 Task: Add Barlean's Flax Oil to the cart.
Action: Mouse moved to (315, 154)
Screenshot: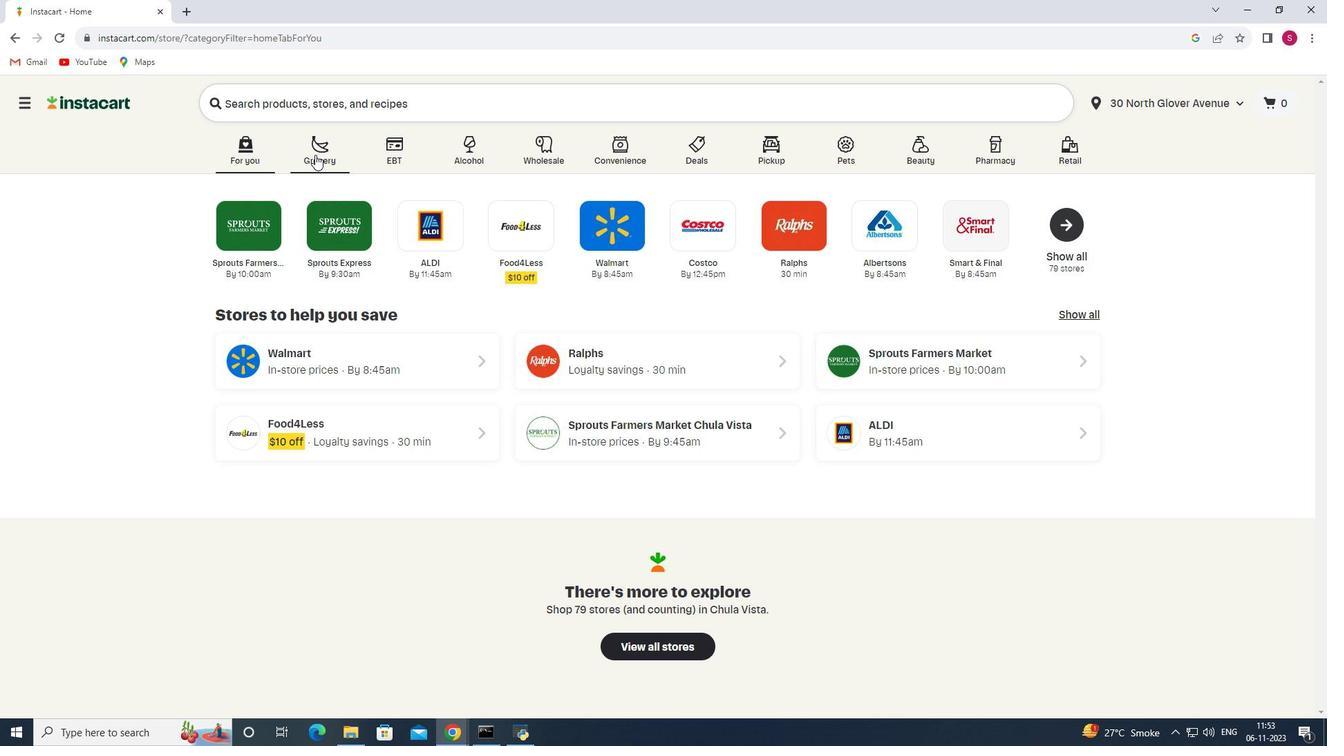 
Action: Mouse pressed left at (315, 154)
Screenshot: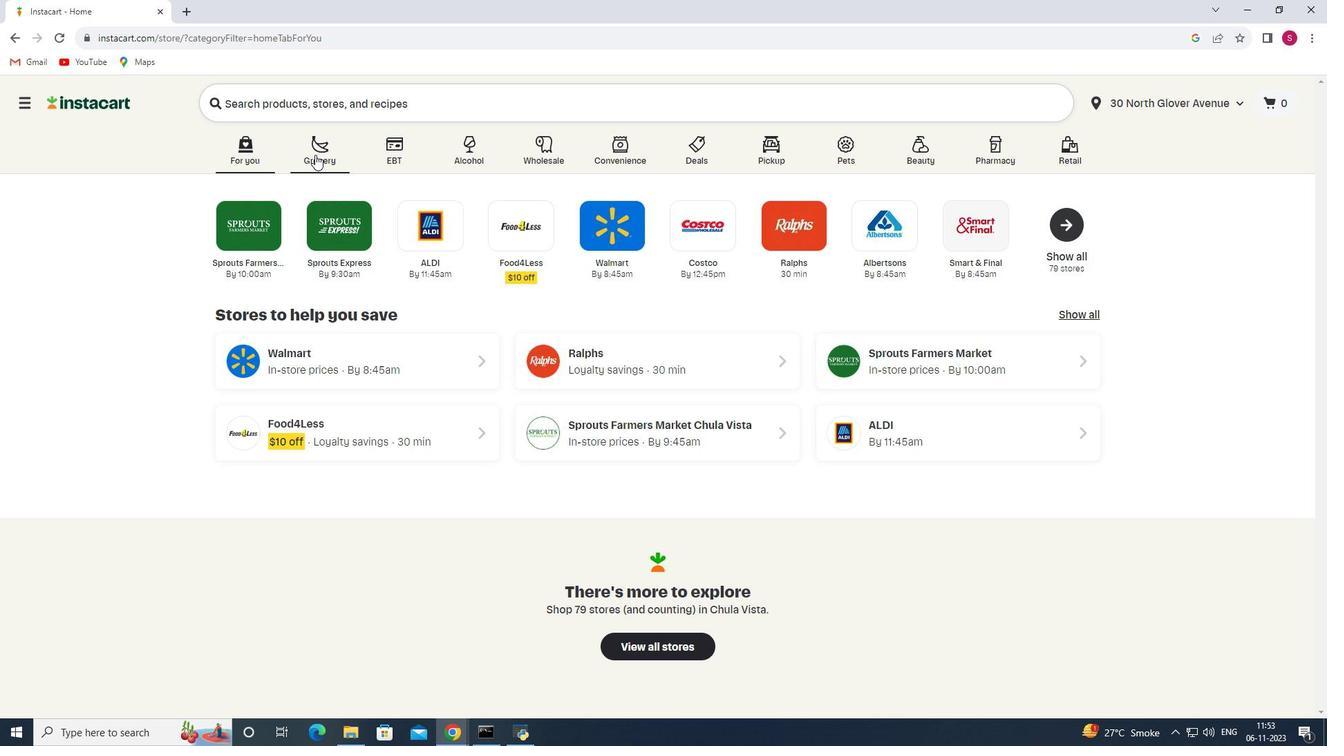 
Action: Mouse moved to (299, 384)
Screenshot: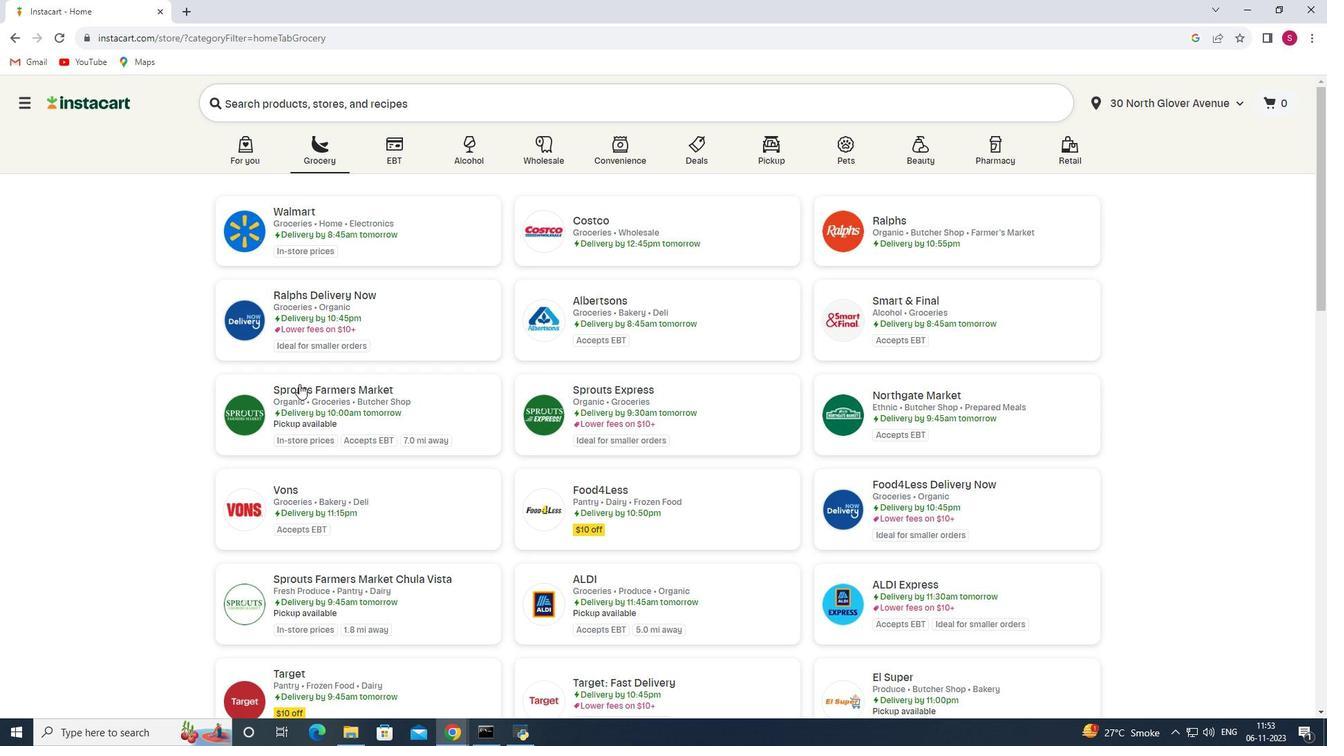 
Action: Mouse pressed left at (299, 384)
Screenshot: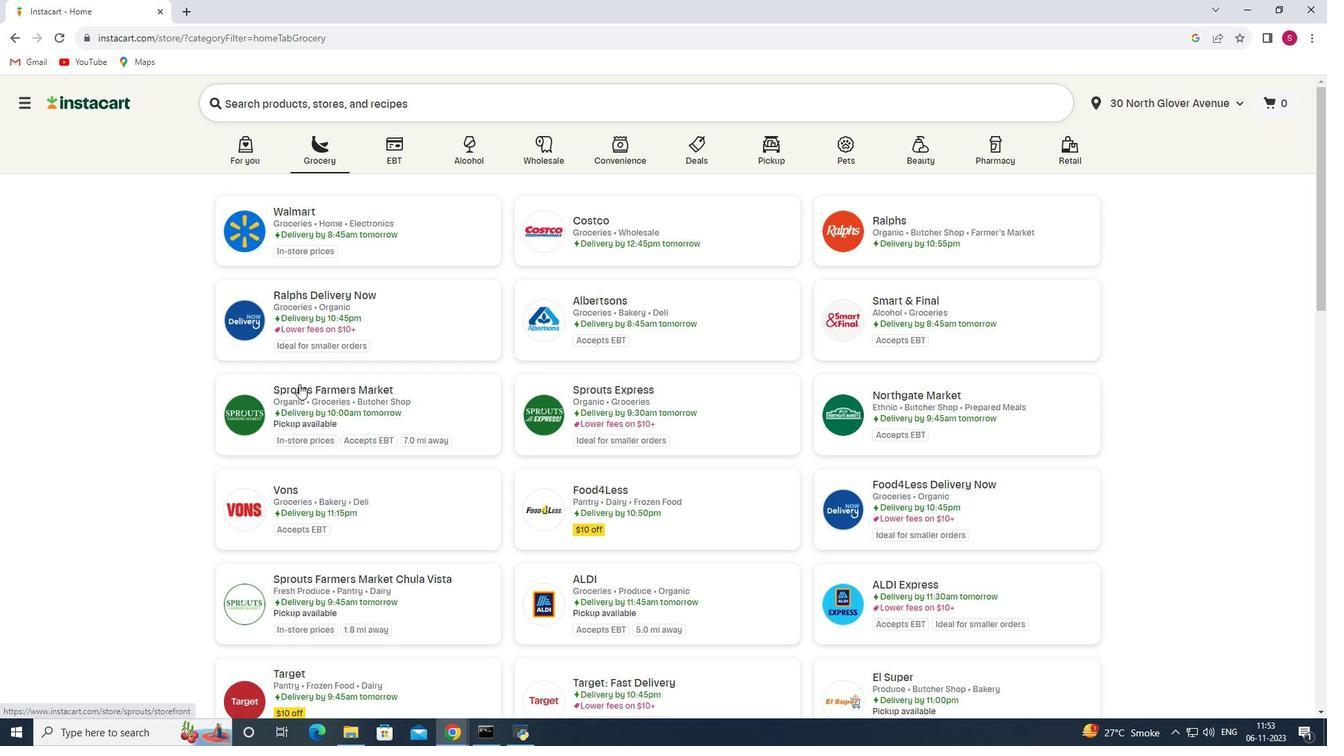 
Action: Mouse moved to (90, 497)
Screenshot: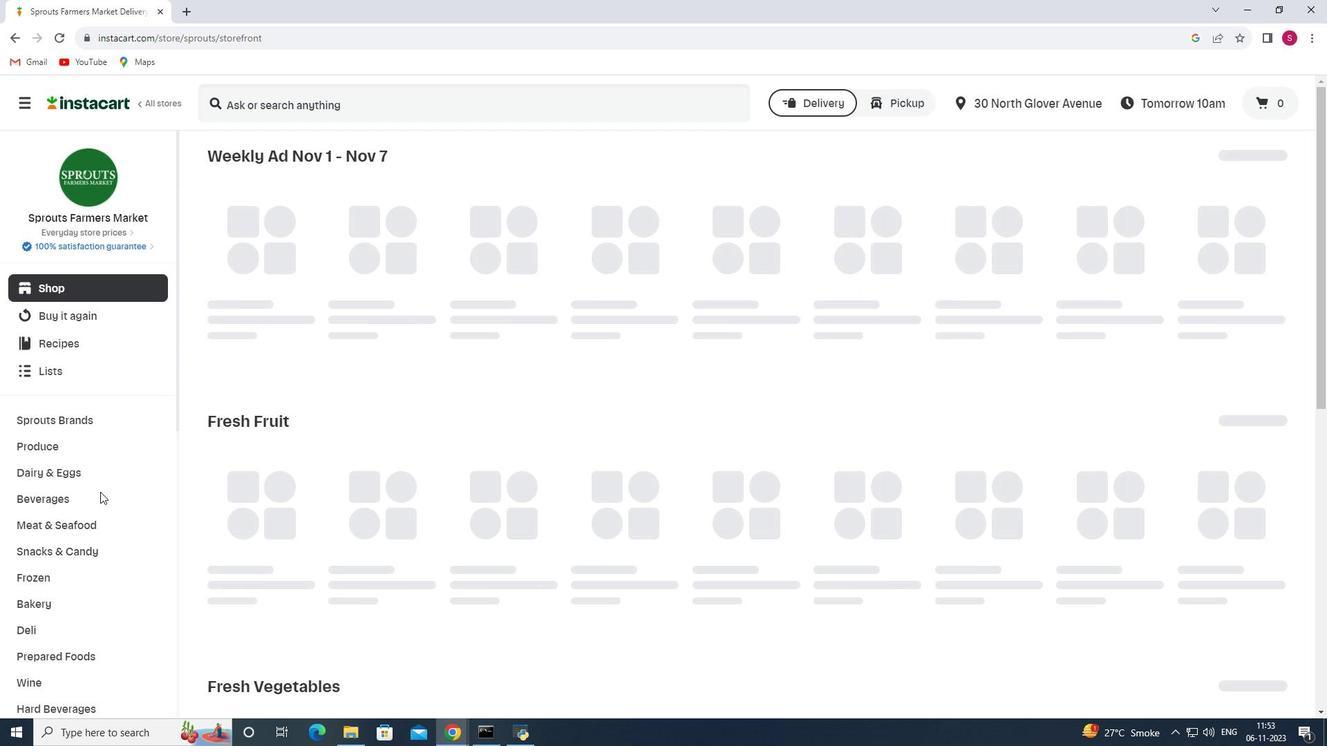 
Action: Mouse scrolled (90, 496) with delta (0, 0)
Screenshot: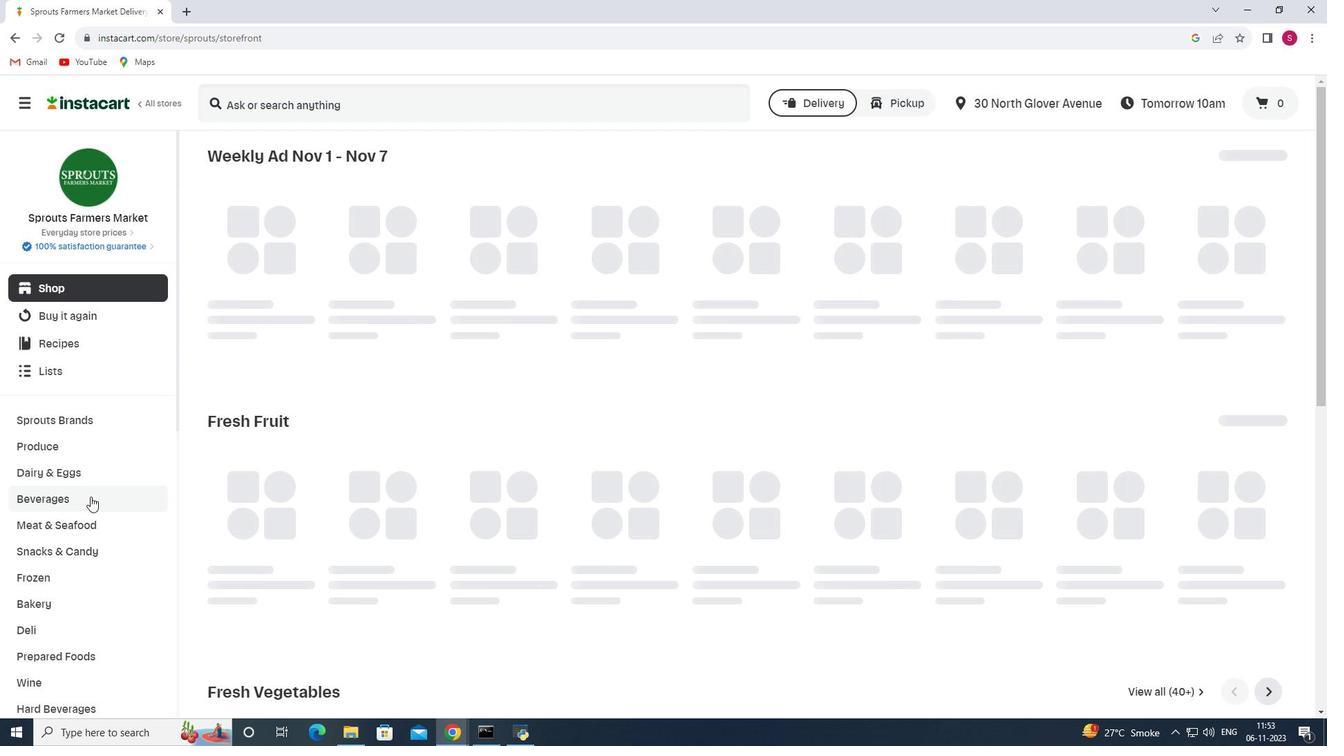 
Action: Mouse moved to (89, 497)
Screenshot: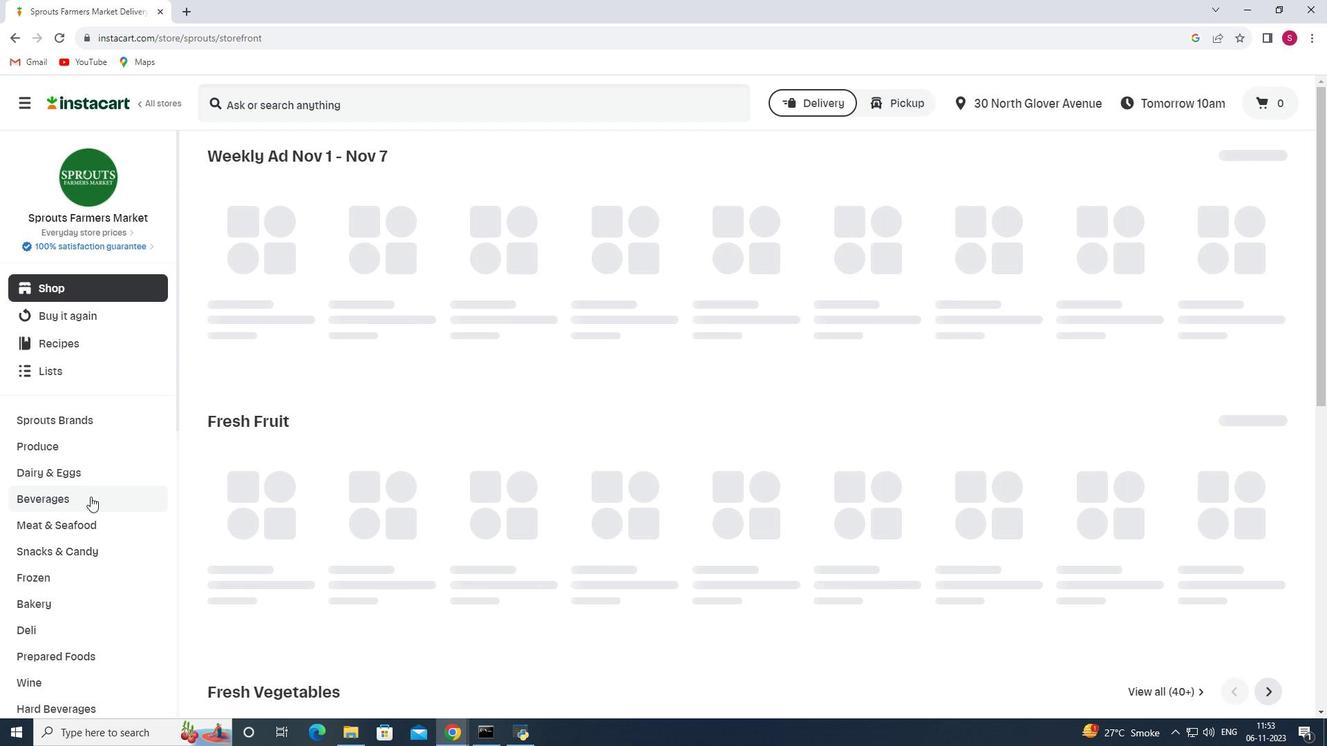 
Action: Mouse scrolled (89, 497) with delta (0, 0)
Screenshot: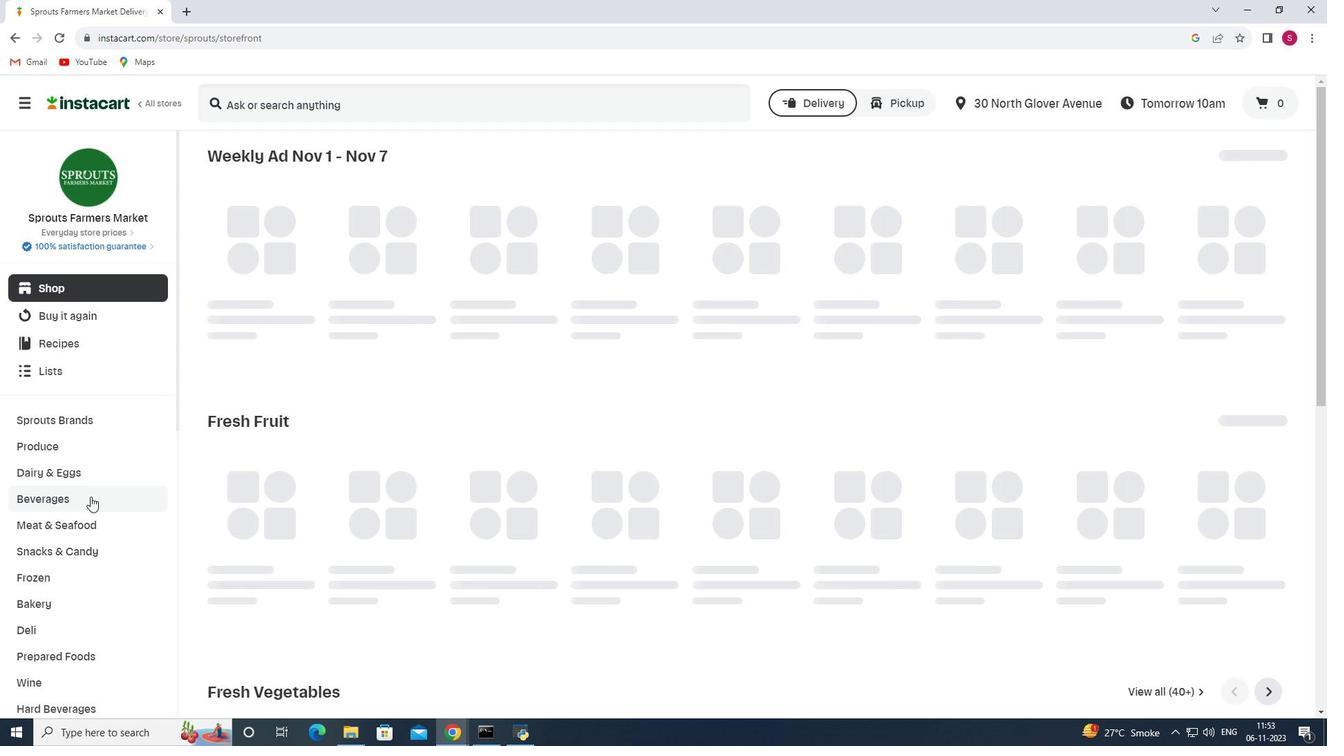 
Action: Mouse scrolled (89, 497) with delta (0, 0)
Screenshot: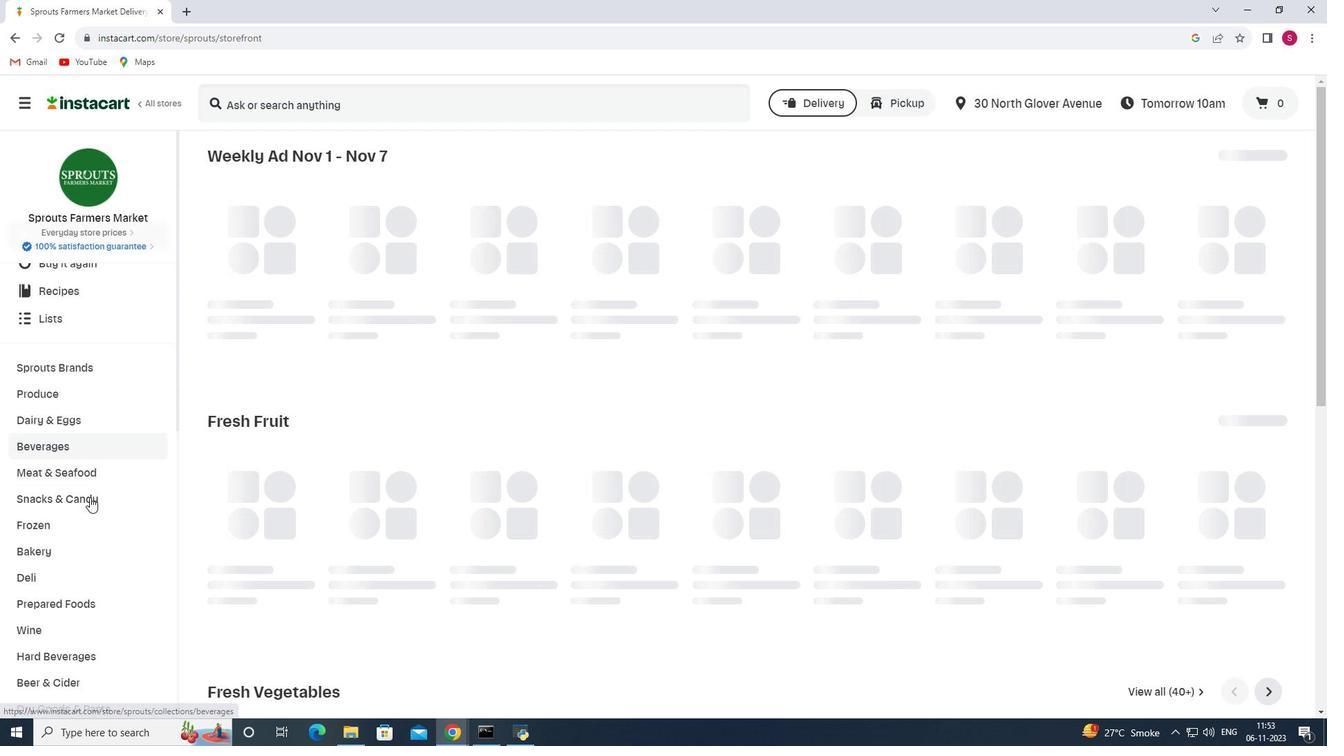
Action: Mouse moved to (70, 531)
Screenshot: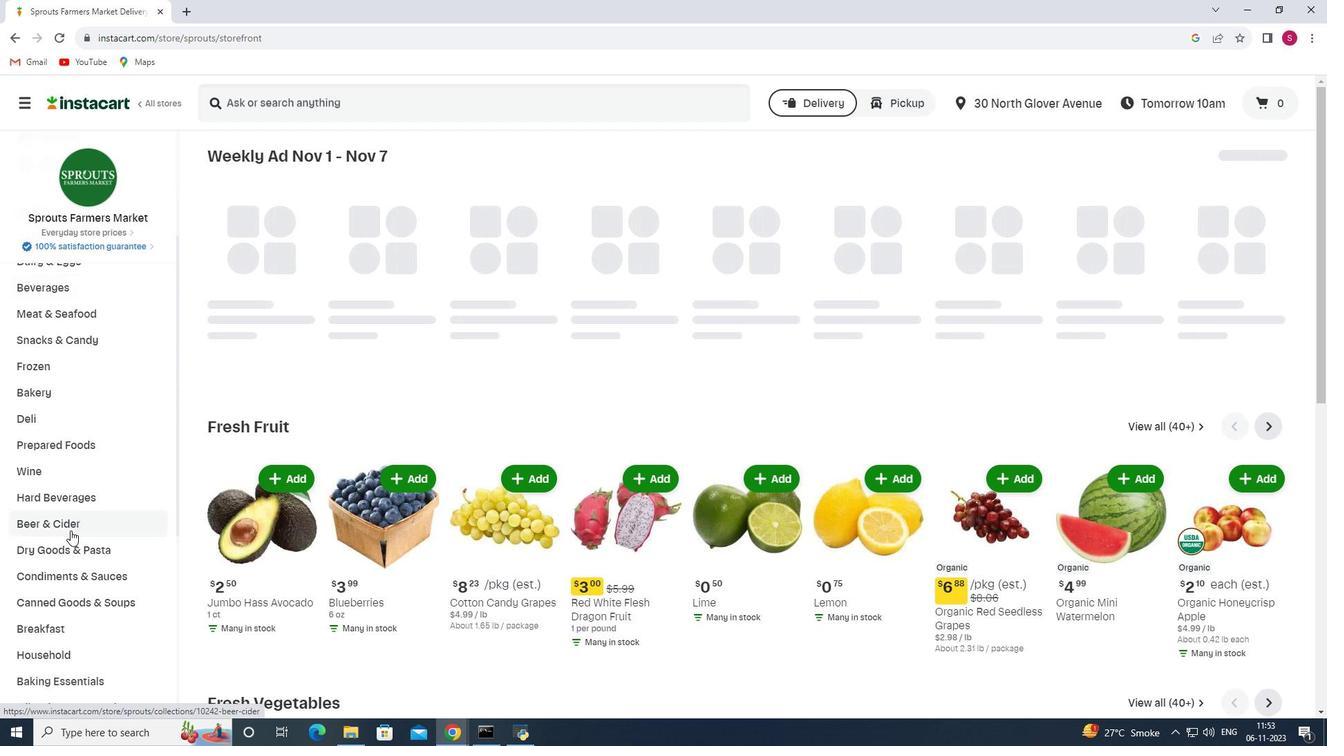 
Action: Mouse scrolled (70, 530) with delta (0, 0)
Screenshot: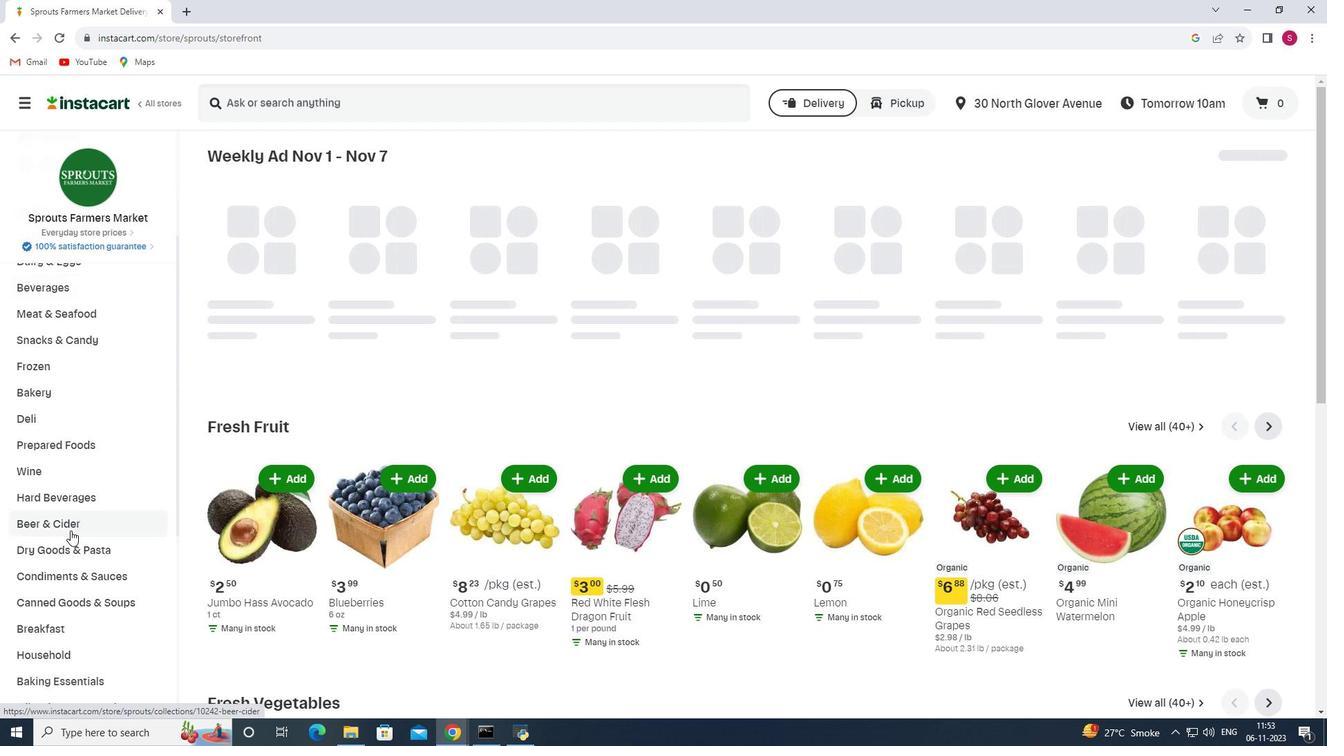 
Action: Mouse scrolled (70, 530) with delta (0, 0)
Screenshot: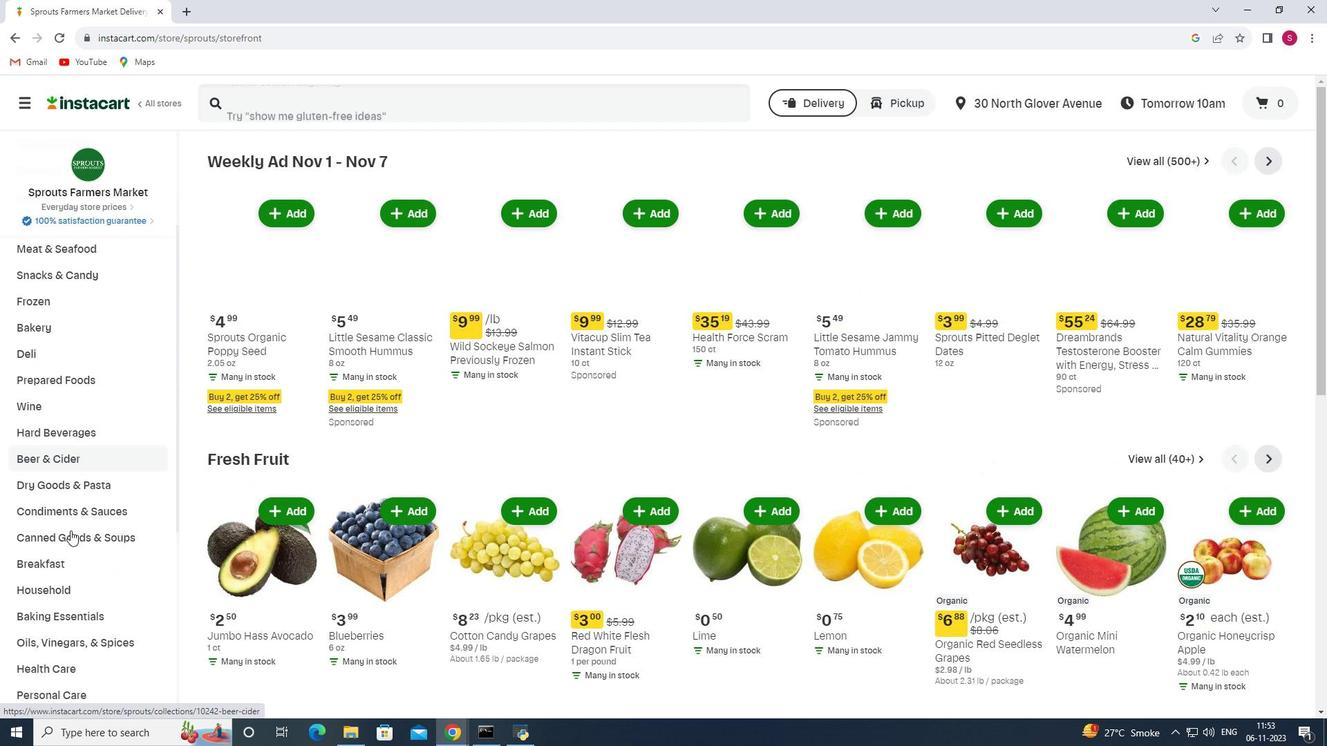 
Action: Mouse scrolled (70, 530) with delta (0, 0)
Screenshot: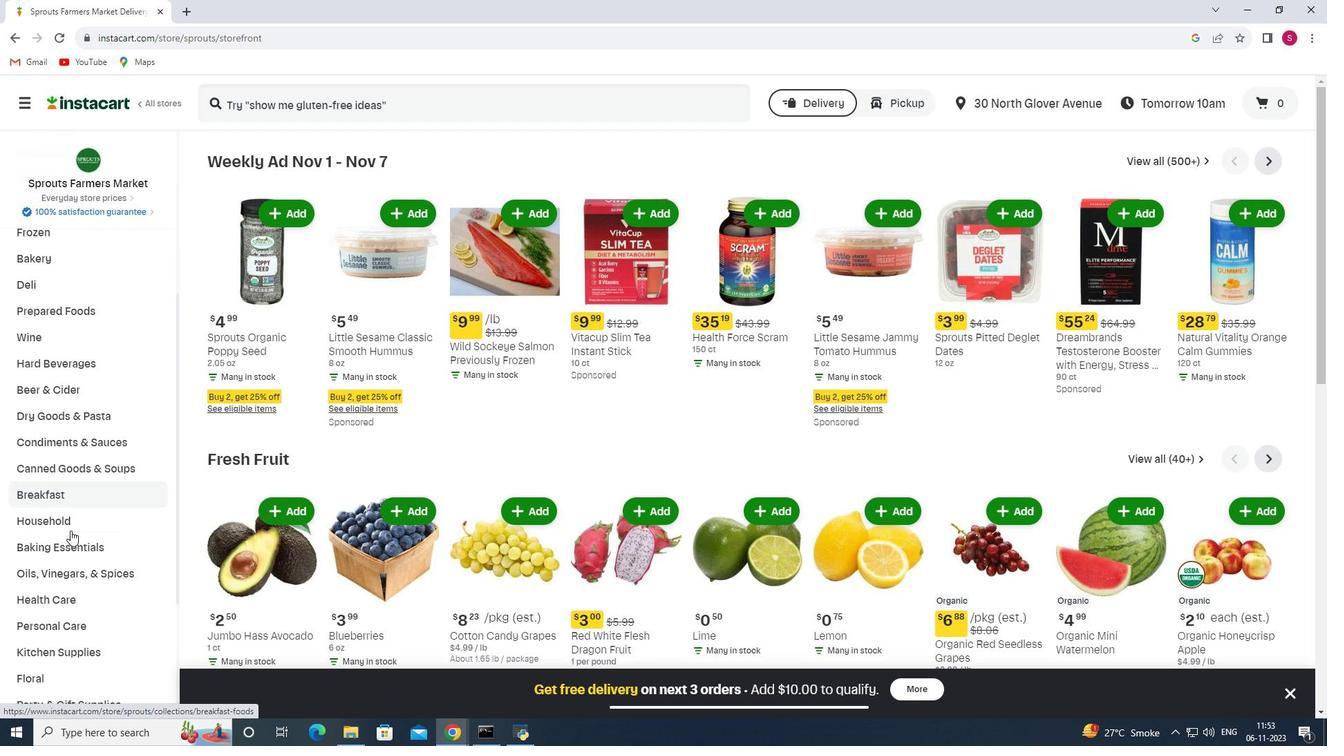 
Action: Mouse moved to (72, 532)
Screenshot: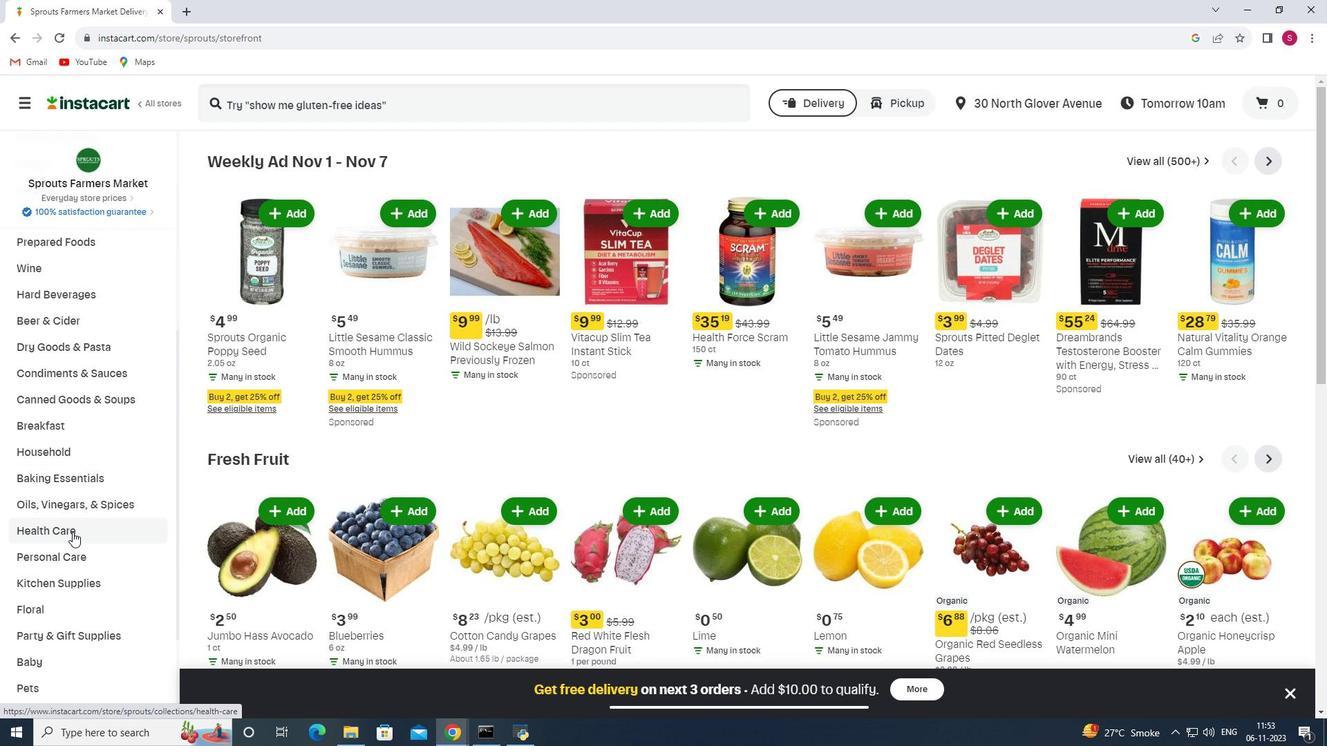 
Action: Mouse pressed left at (72, 532)
Screenshot: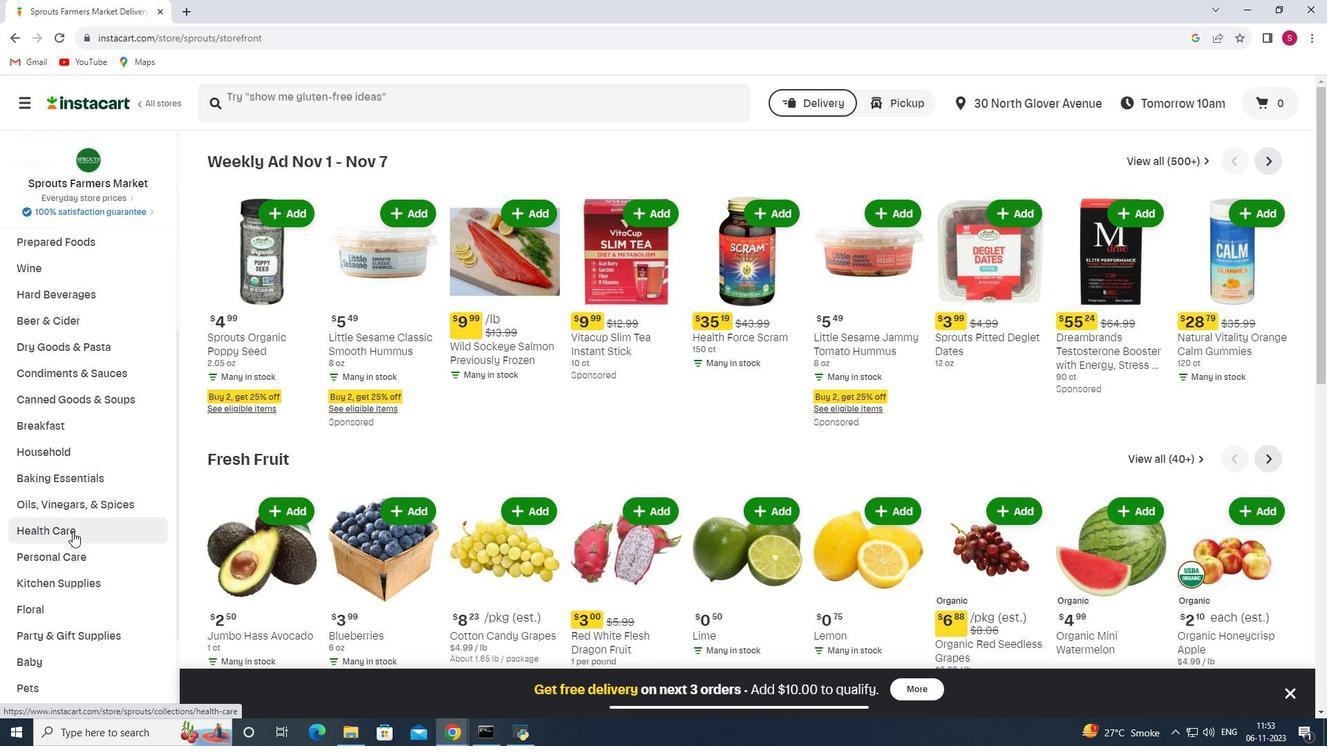 
Action: Mouse moved to (452, 186)
Screenshot: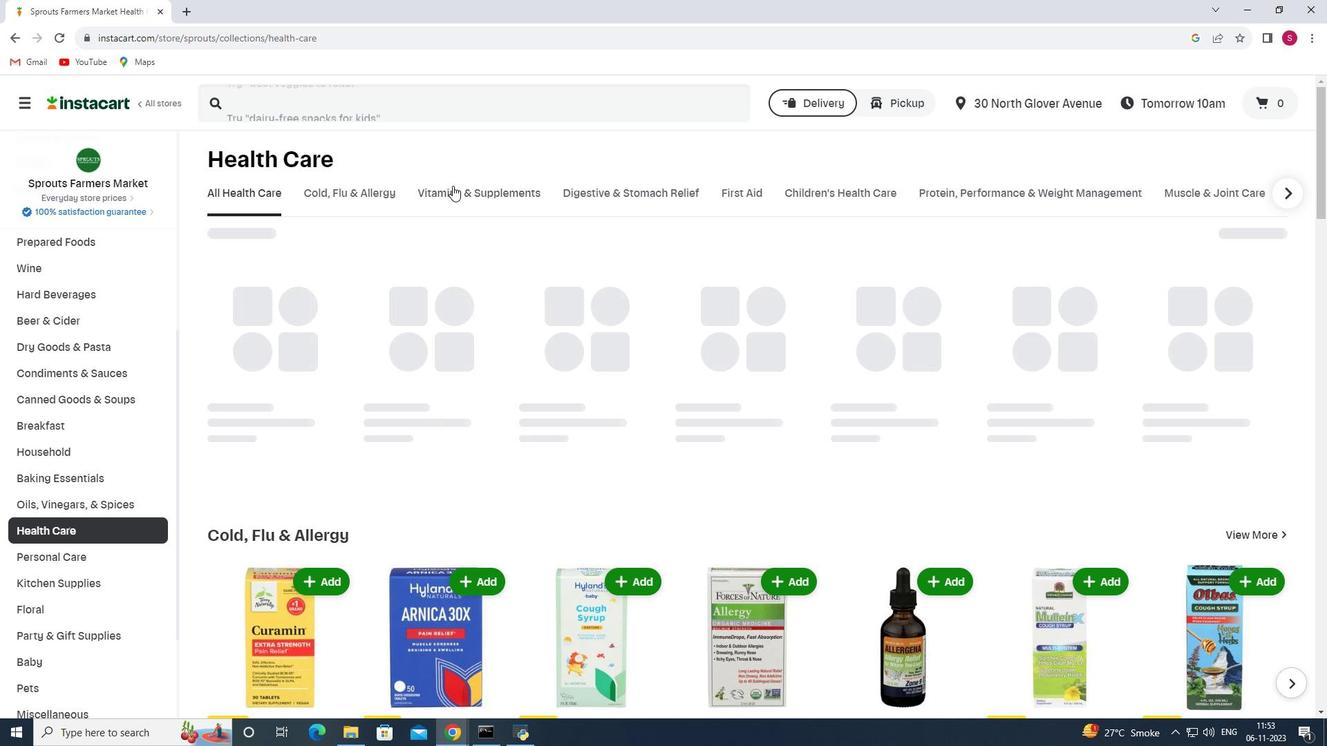 
Action: Mouse pressed left at (452, 186)
Screenshot: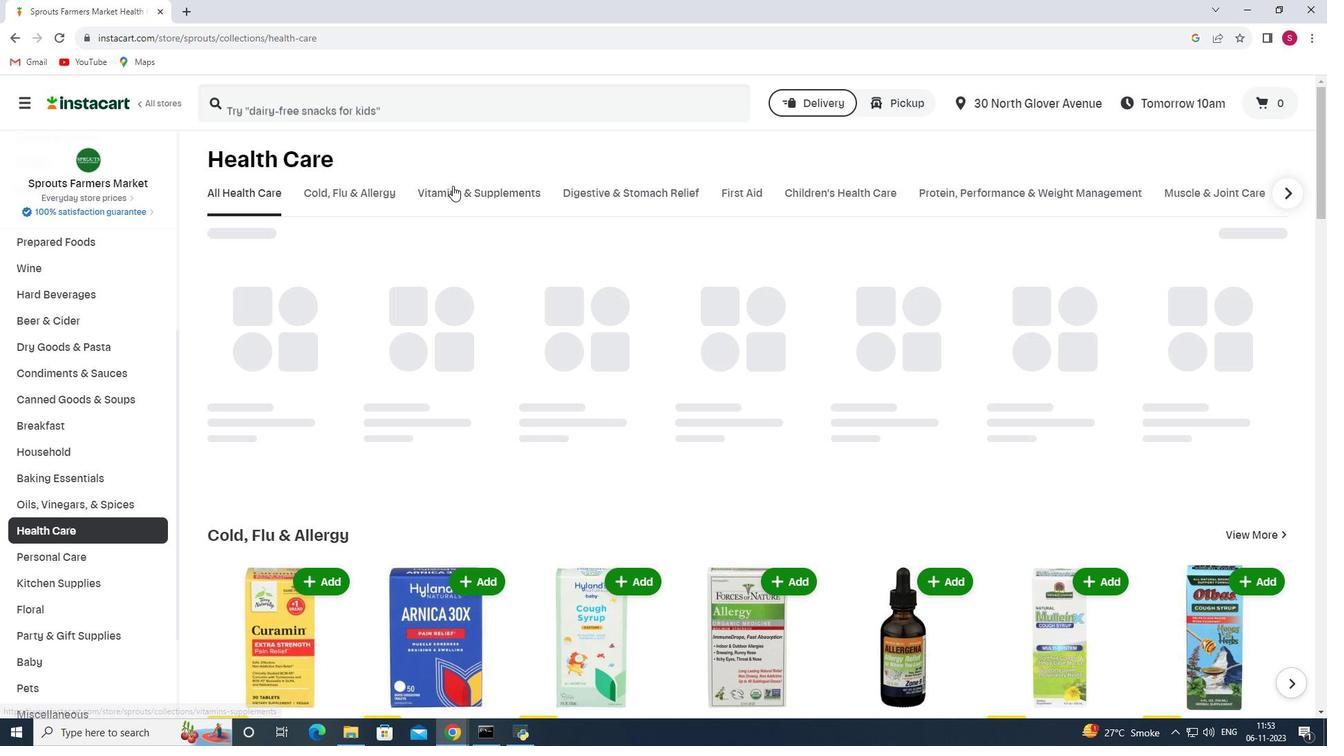 
Action: Mouse moved to (980, 251)
Screenshot: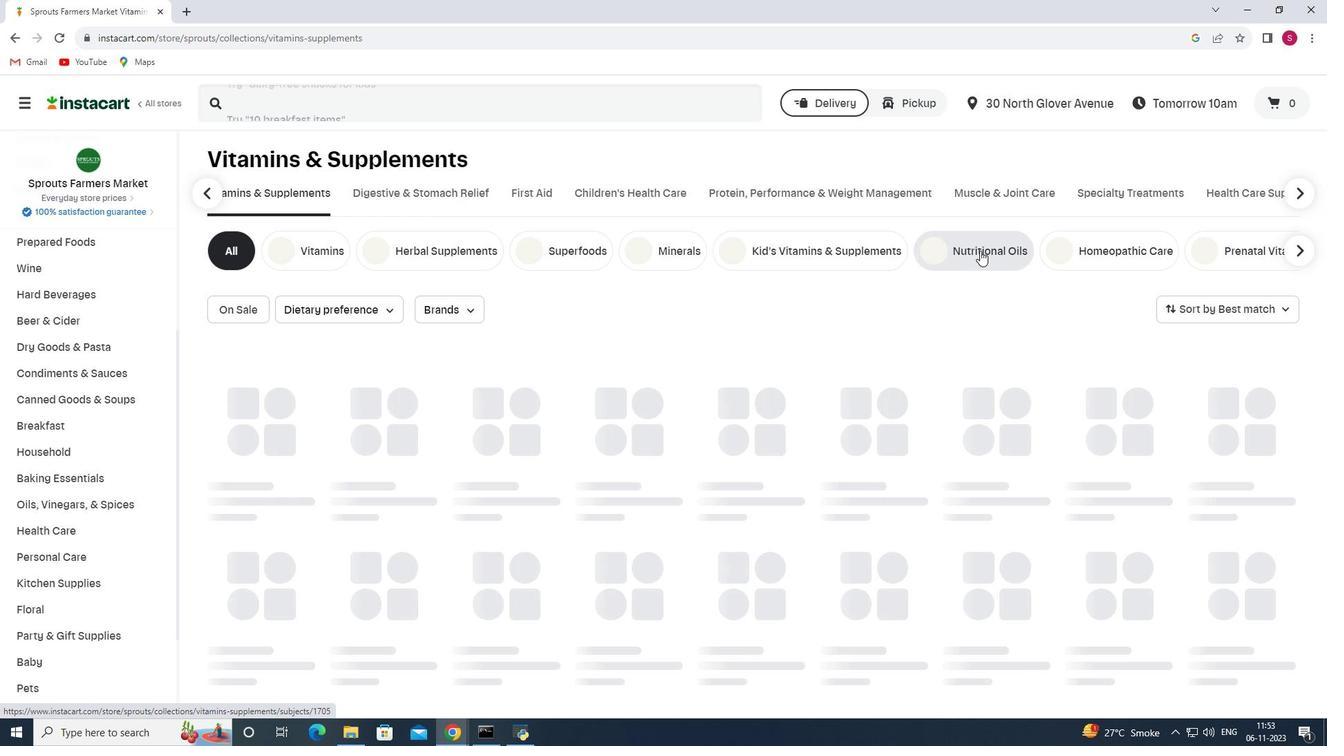 
Action: Mouse pressed left at (980, 251)
Screenshot: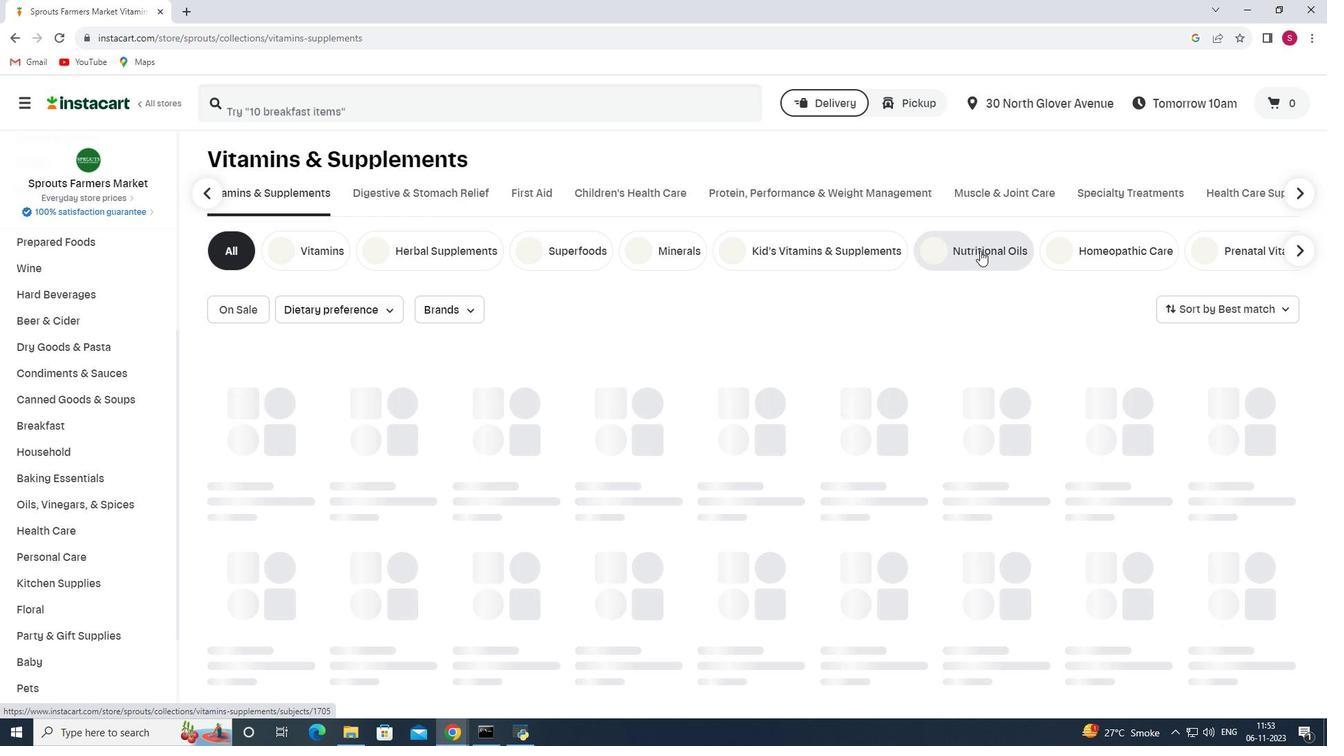 
Action: Mouse moved to (331, 96)
Screenshot: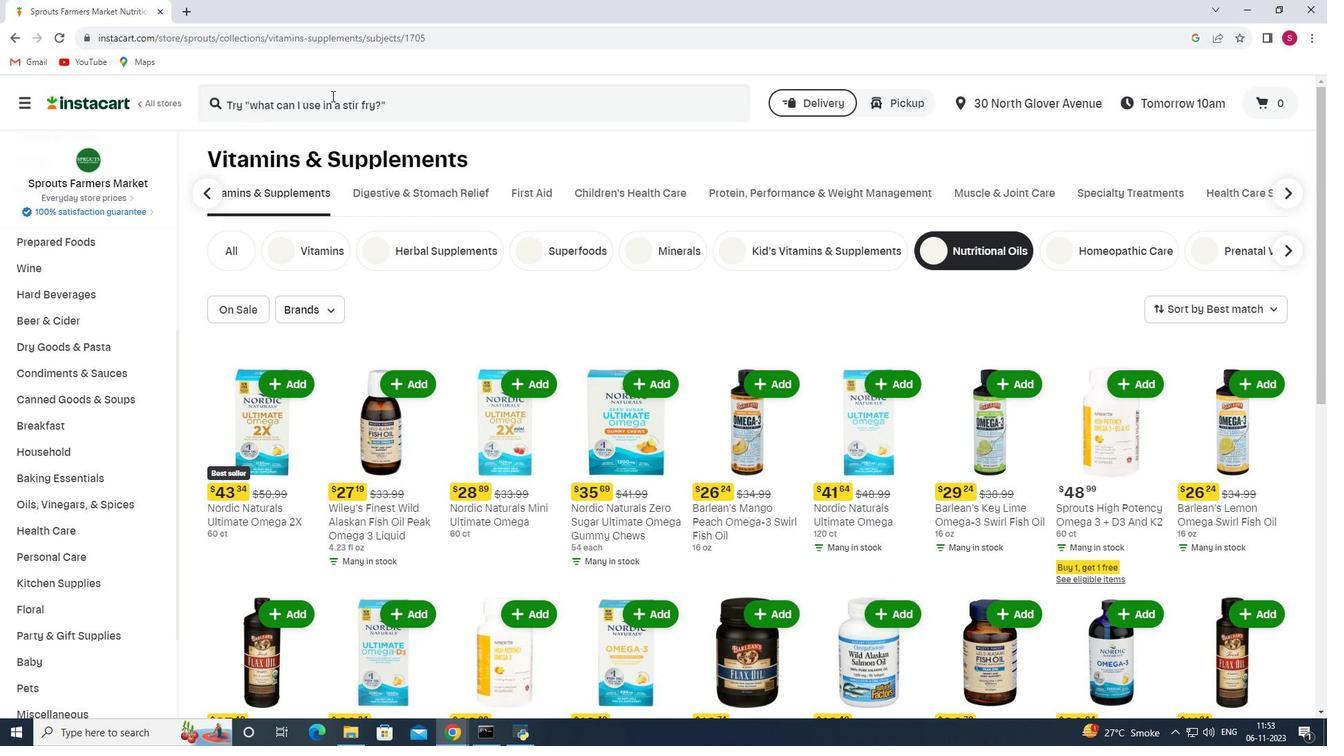 
Action: Mouse pressed left at (331, 96)
Screenshot: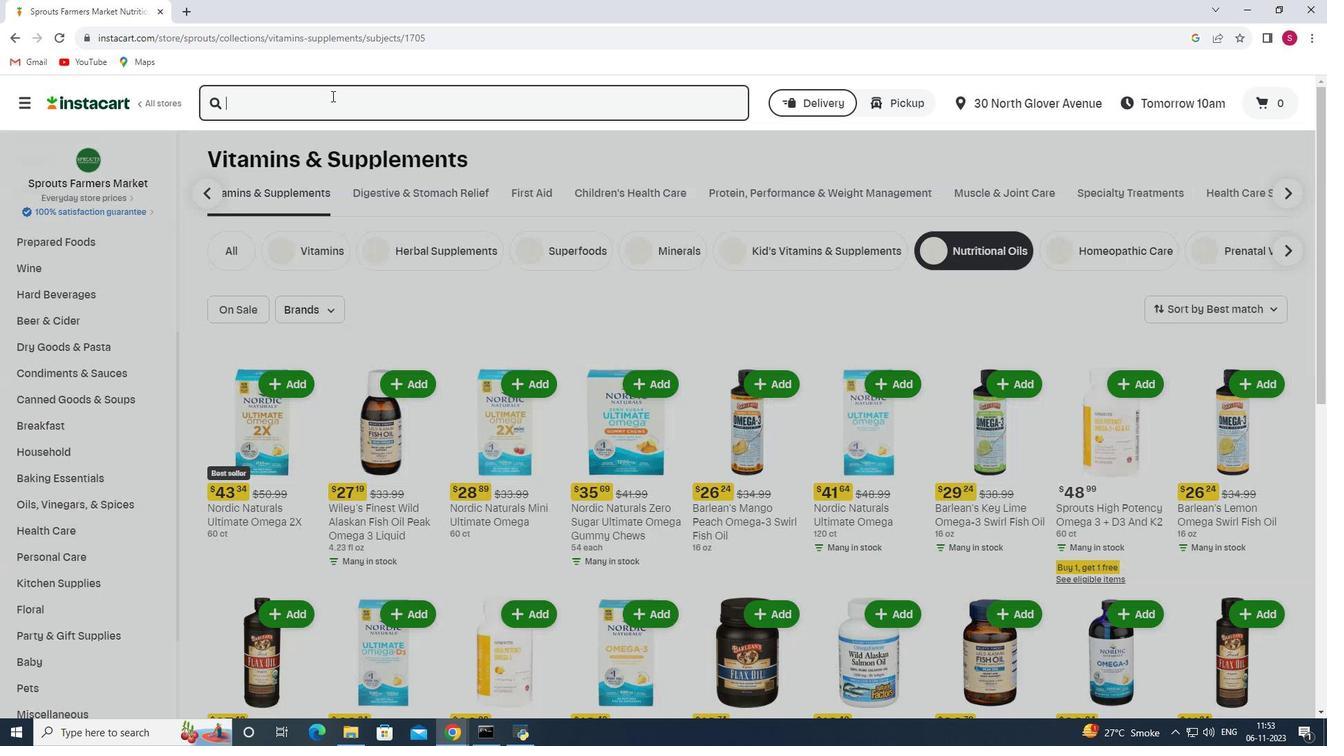 
Action: Key pressed <Key.shift>Barlan's<Key.space>
Screenshot: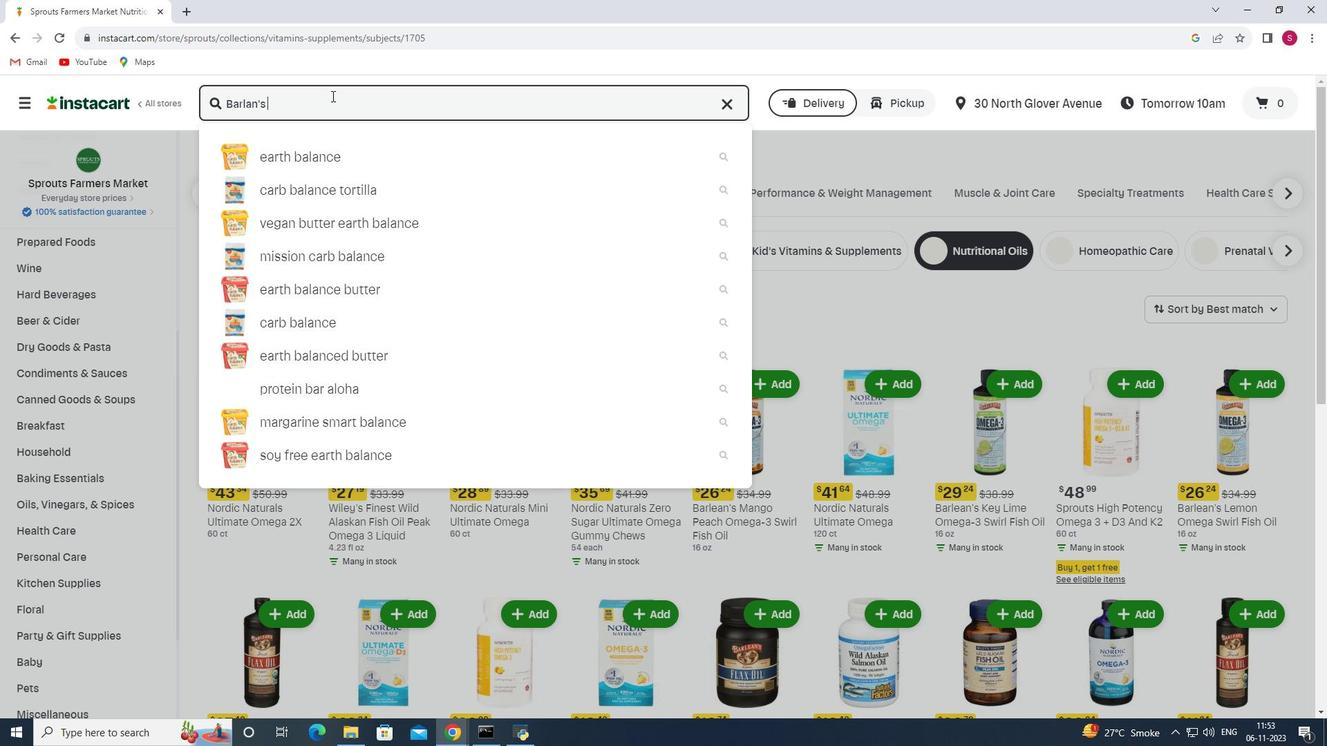 
Action: Mouse moved to (331, 96)
Screenshot: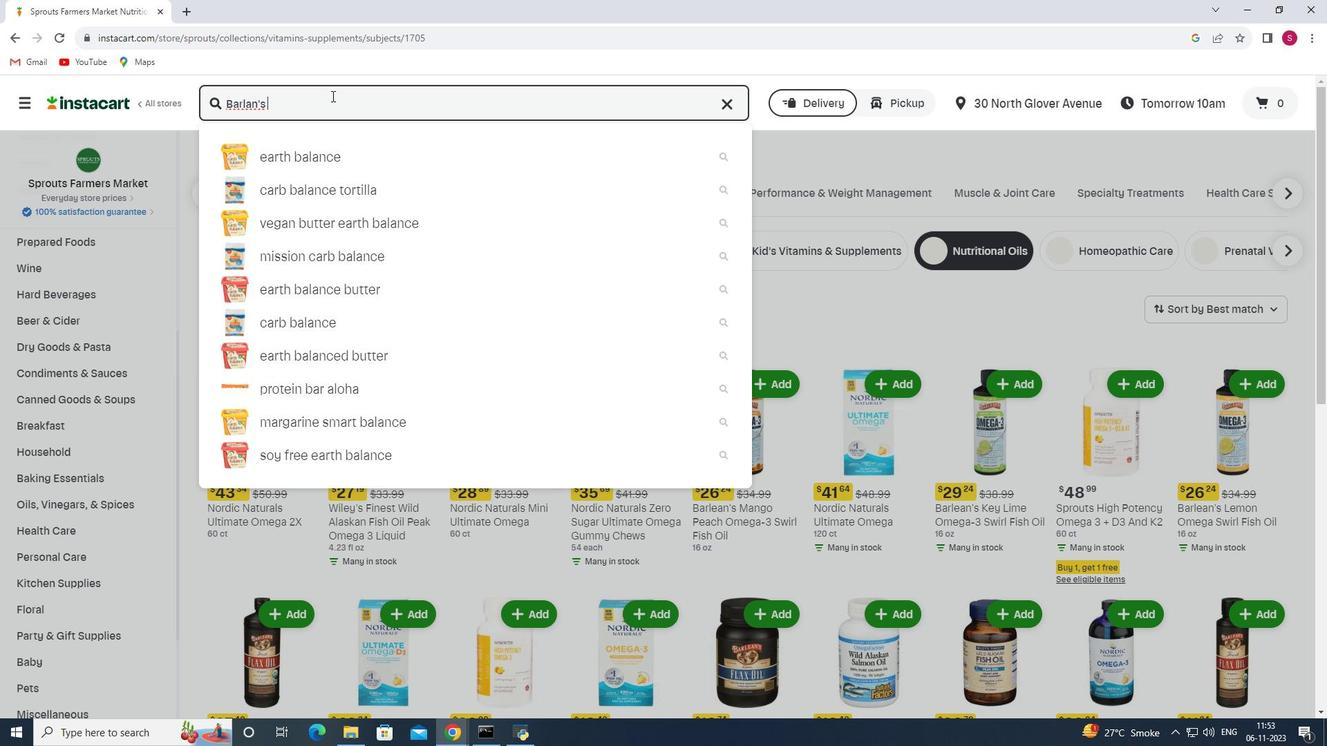 
Action: Key pressed <Key.shift>Flax<Key.space><Key.shift>Oil<Key.enter>
Screenshot: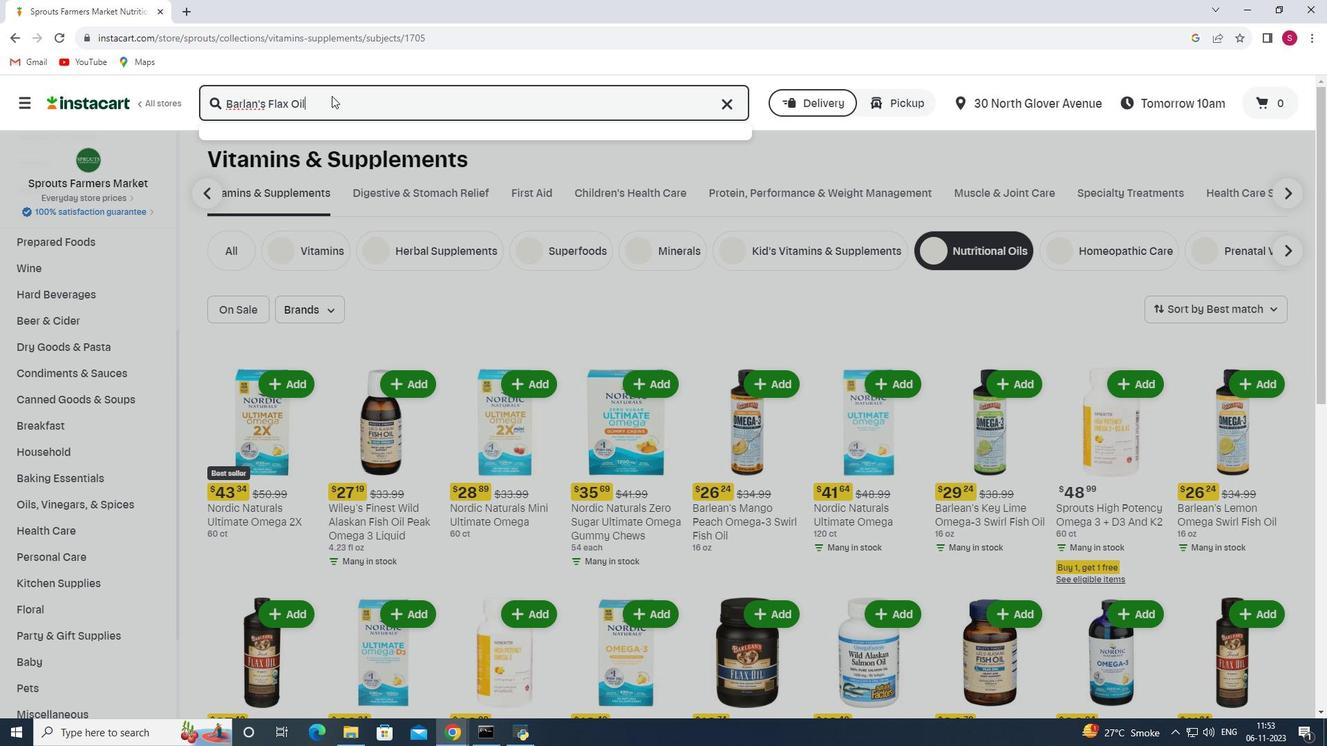 
Action: Mouse moved to (589, 218)
Screenshot: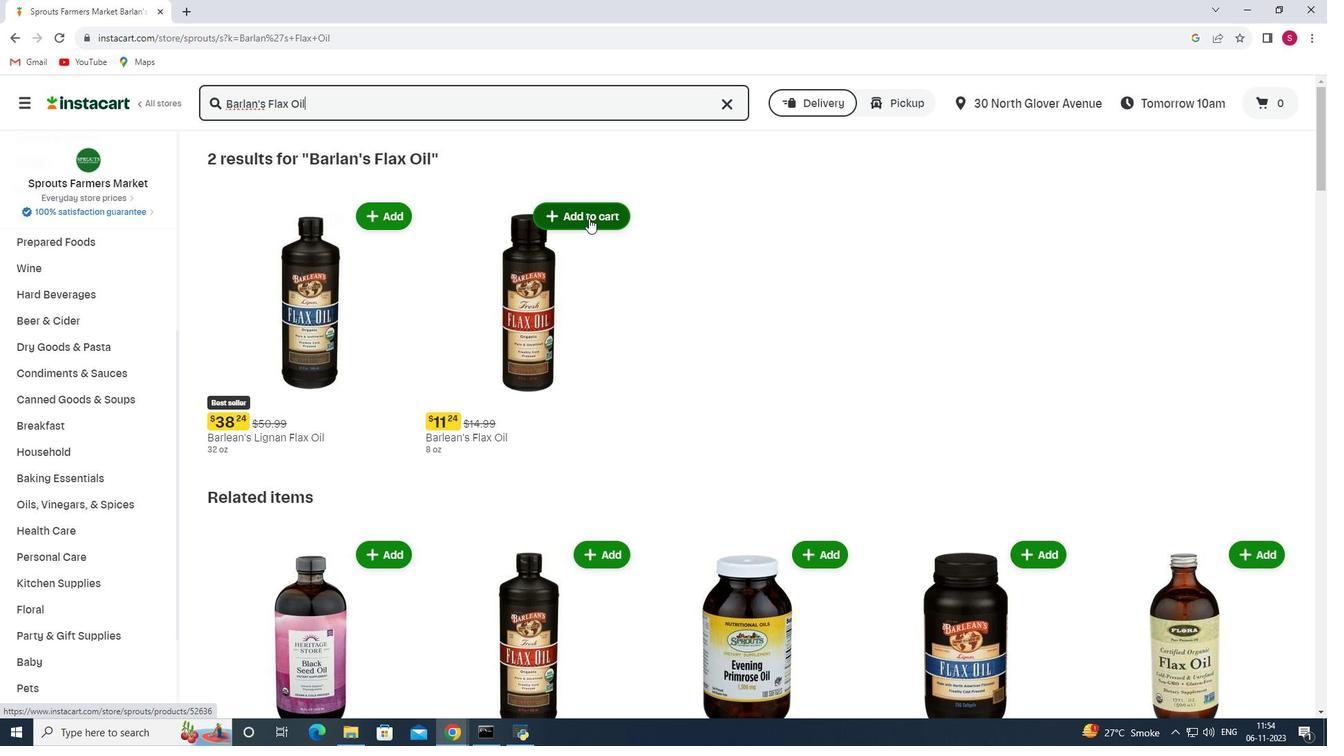 
Action: Mouse pressed left at (589, 218)
Screenshot: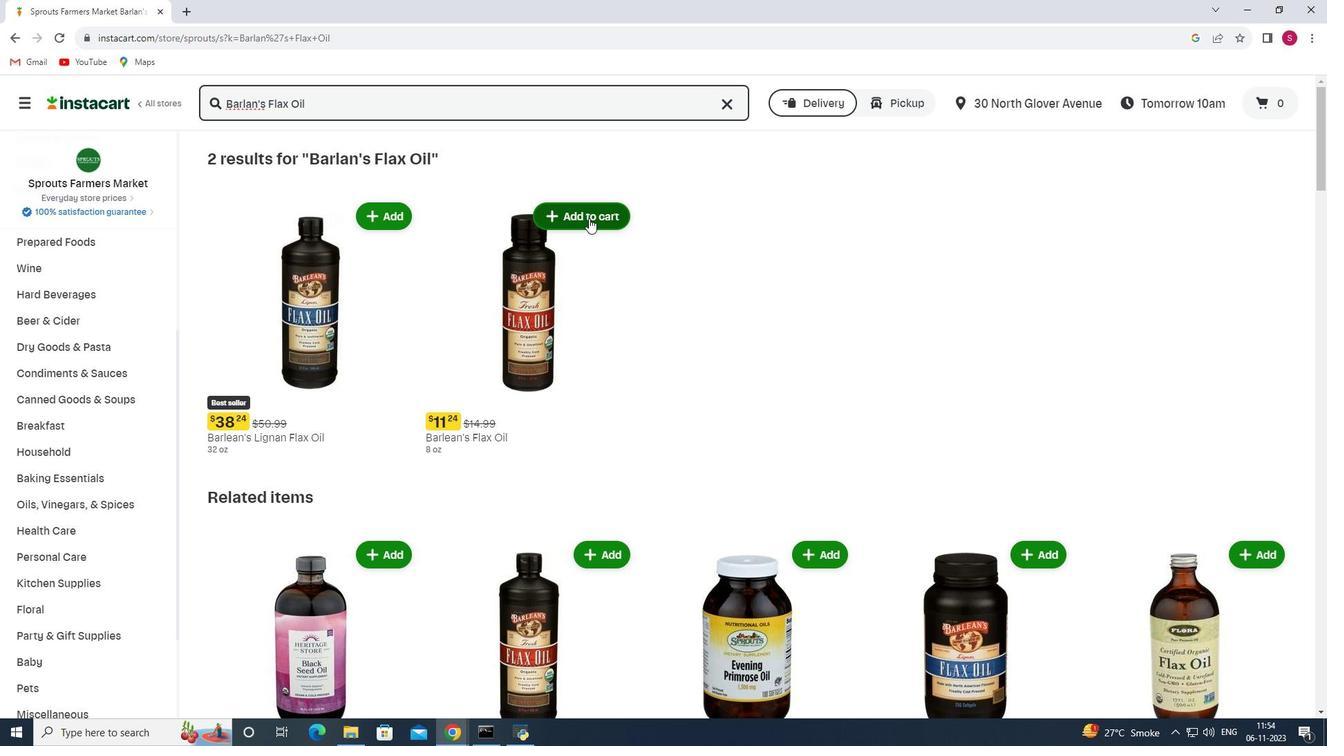 
